 Task: Add a field from the Popular template Effort Level a blank project AgileJump
Action: Mouse moved to (1146, 102)
Screenshot: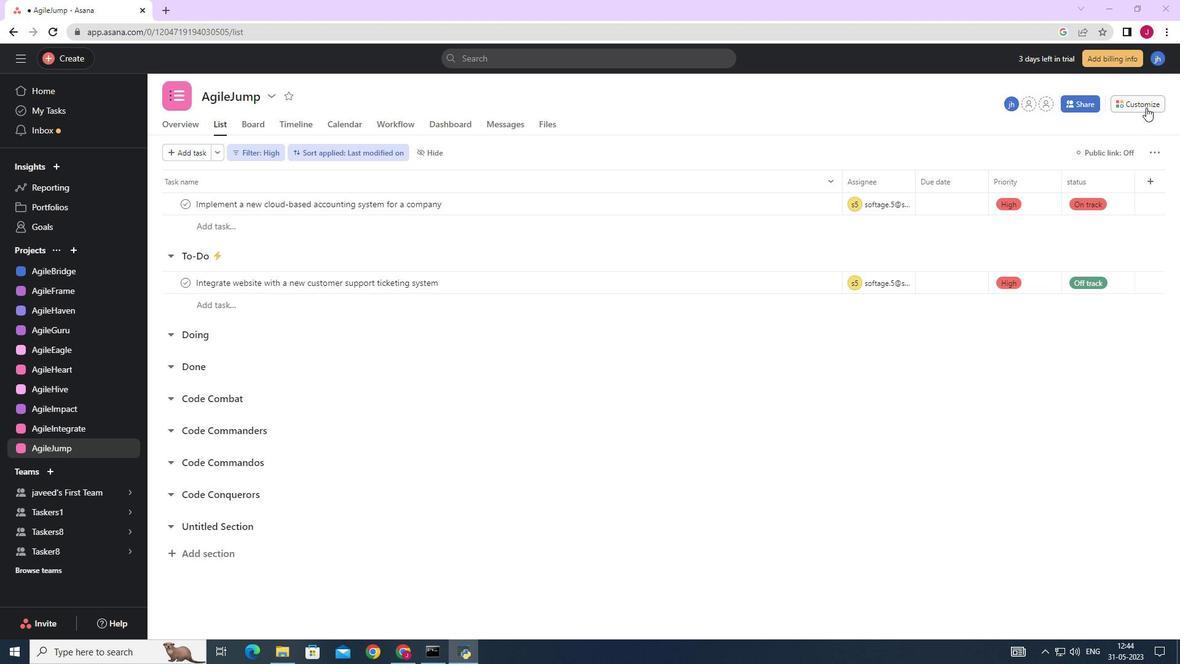 
Action: Mouse pressed left at (1146, 102)
Screenshot: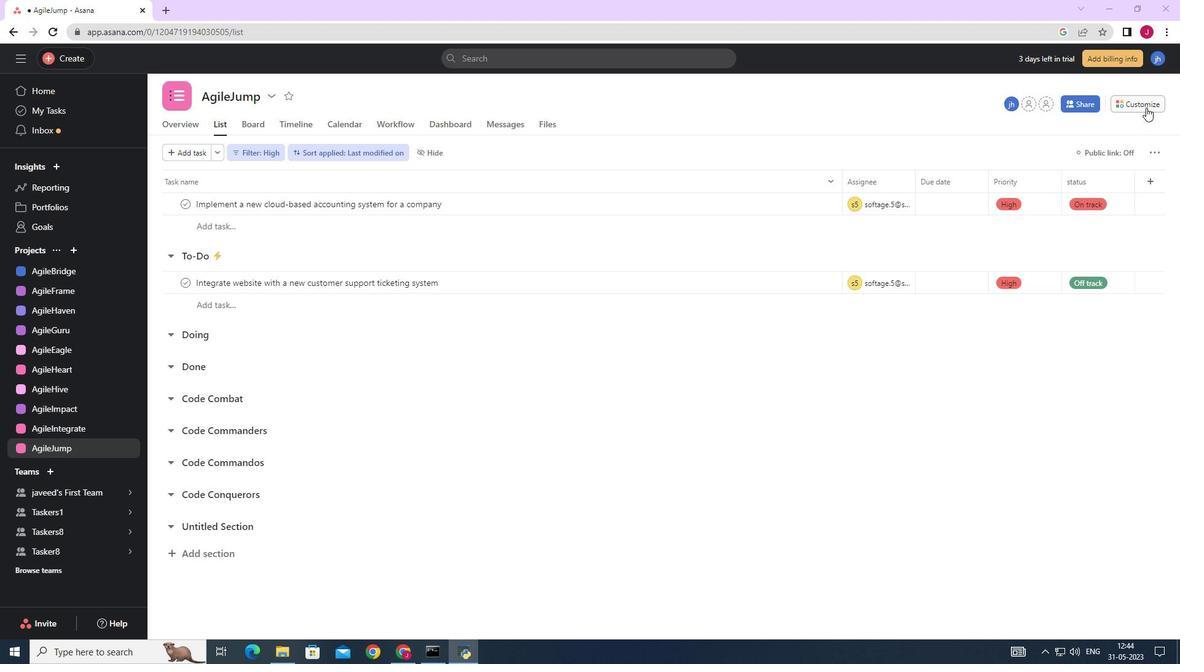 
Action: Mouse moved to (1020, 247)
Screenshot: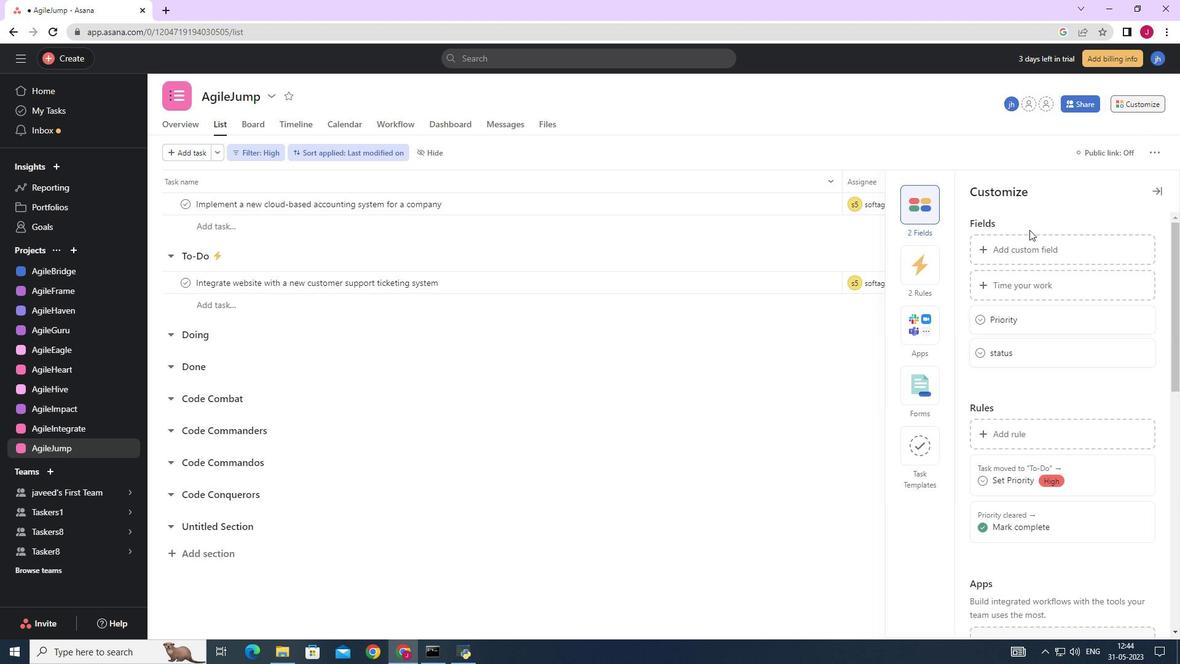 
Action: Mouse pressed left at (1020, 247)
Screenshot: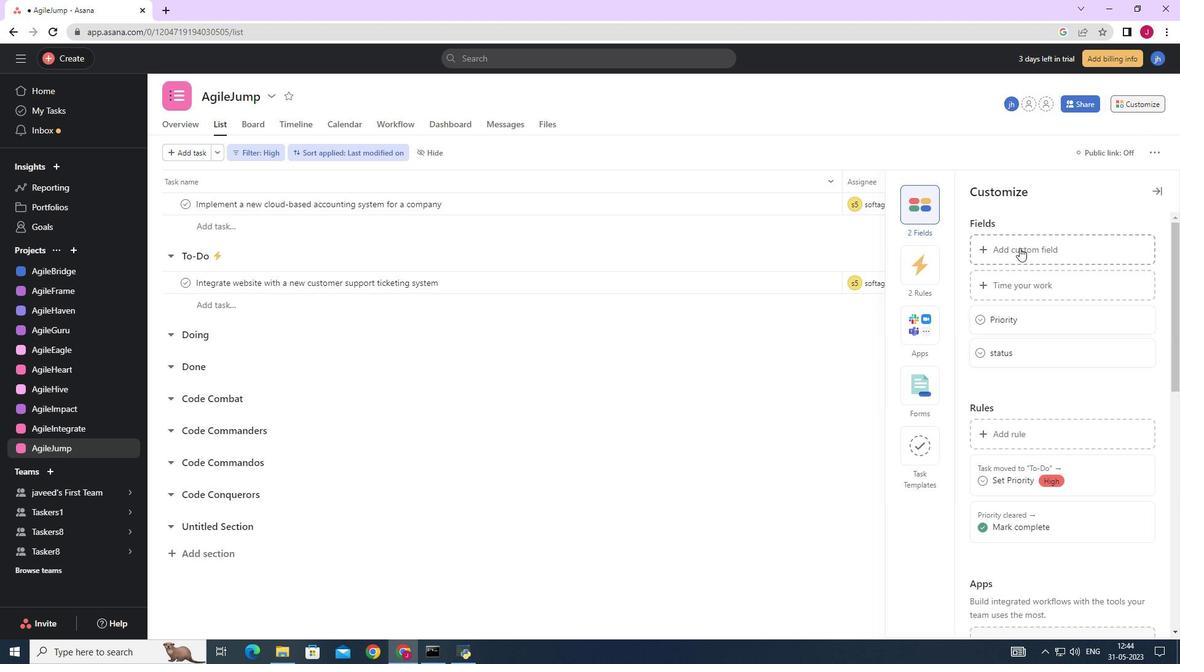 
Action: Mouse moved to (576, 220)
Screenshot: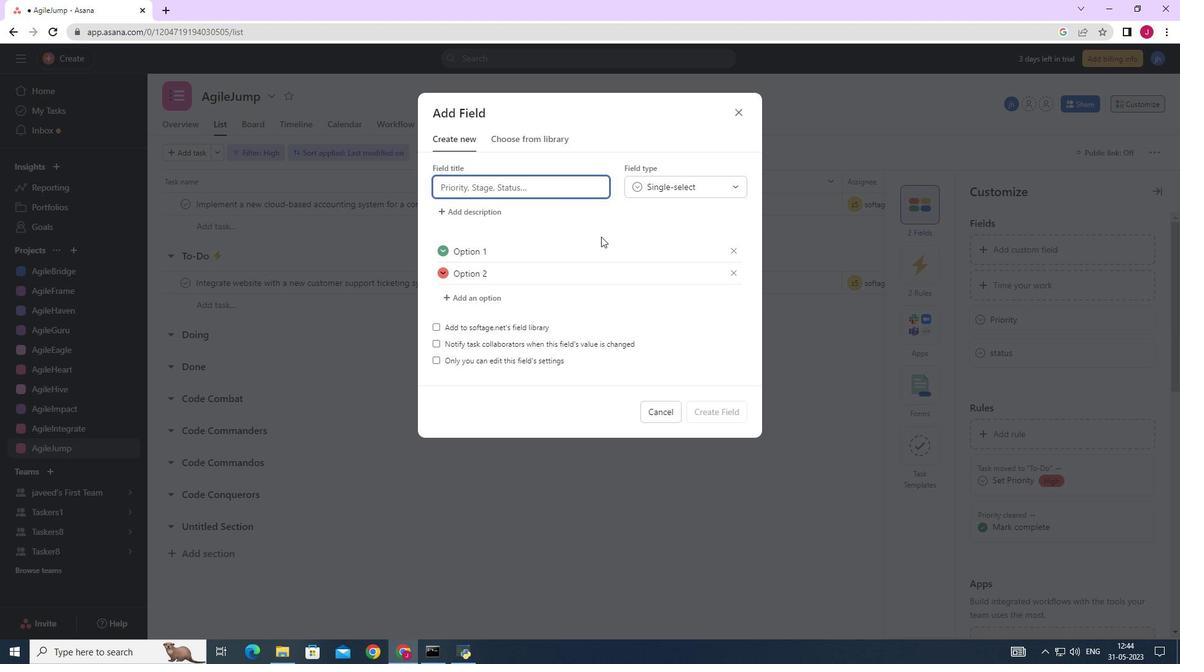 
Action: Key pressed <Key.caps_lock>P<Key.caps_lock>opular<Key.space>templates<Key.space>effort<Key.space>level
Screenshot: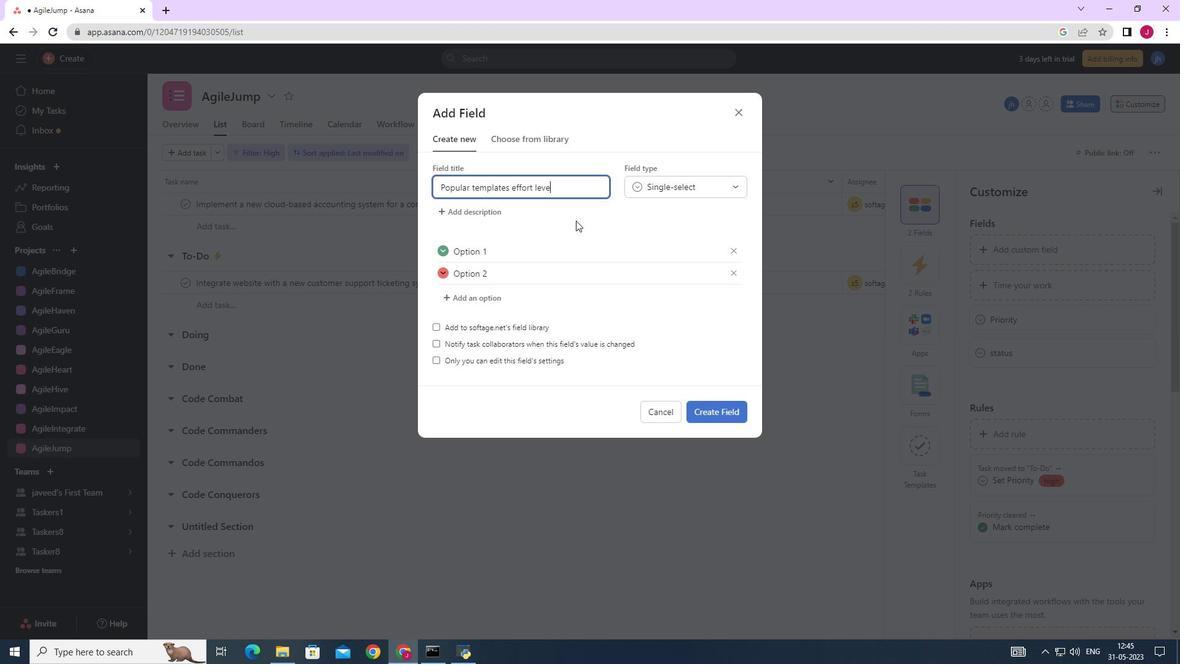 
Action: Mouse moved to (722, 408)
Screenshot: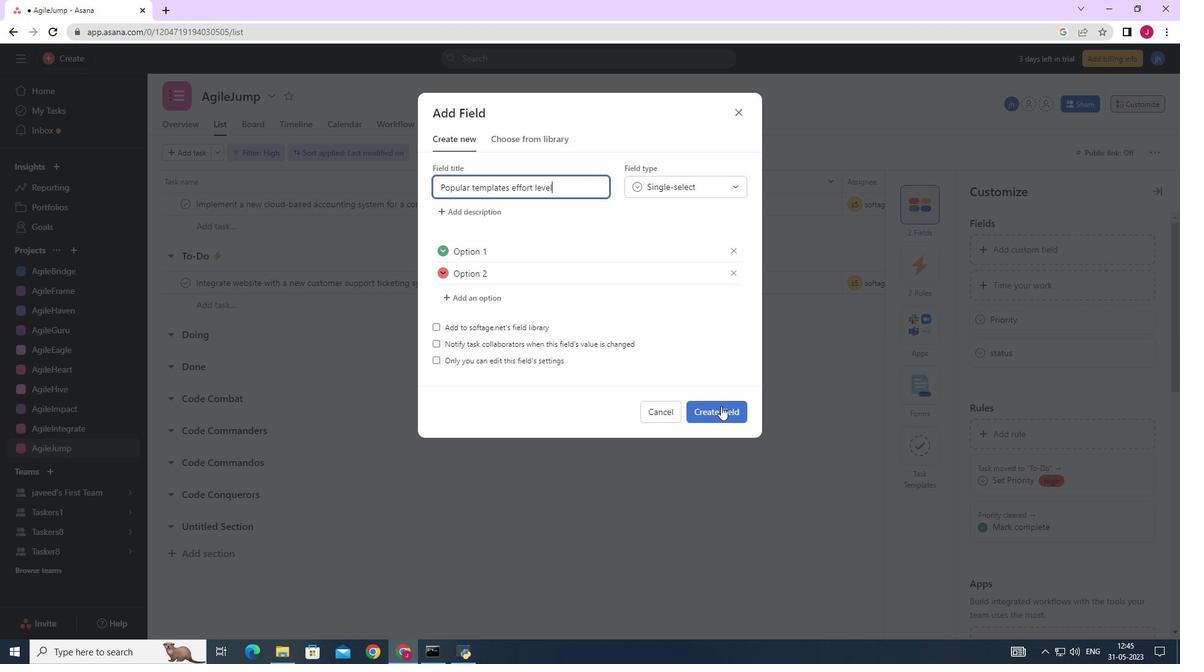 
Action: Mouse pressed left at (722, 408)
Screenshot: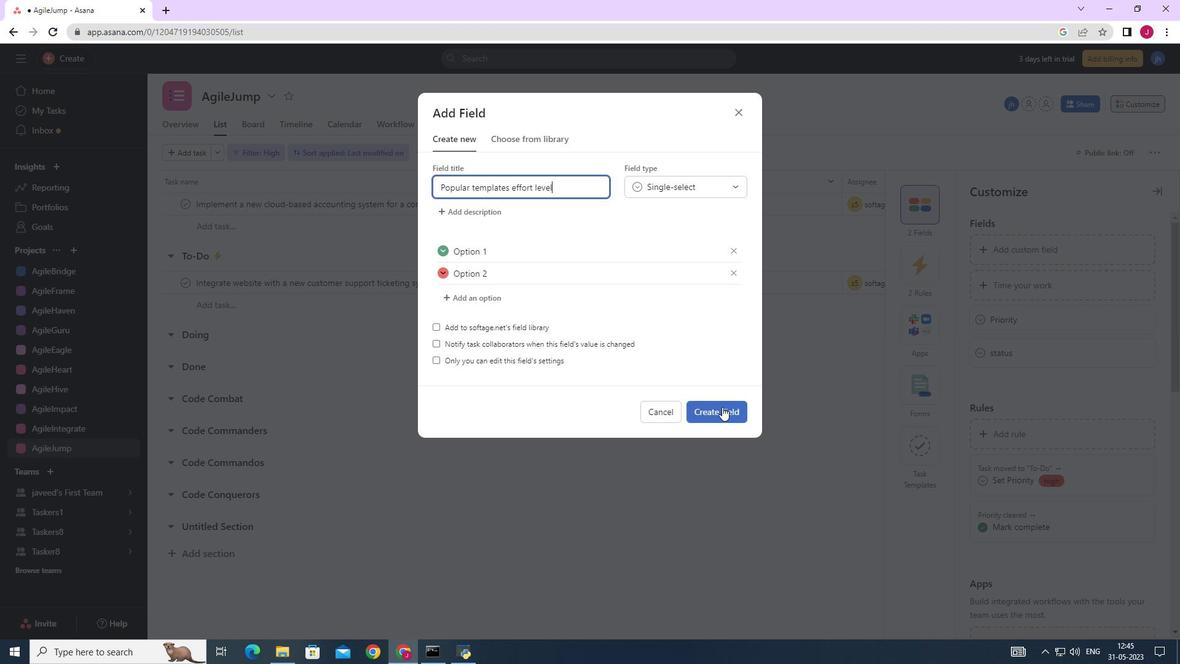 
Action: Mouse moved to (701, 317)
Screenshot: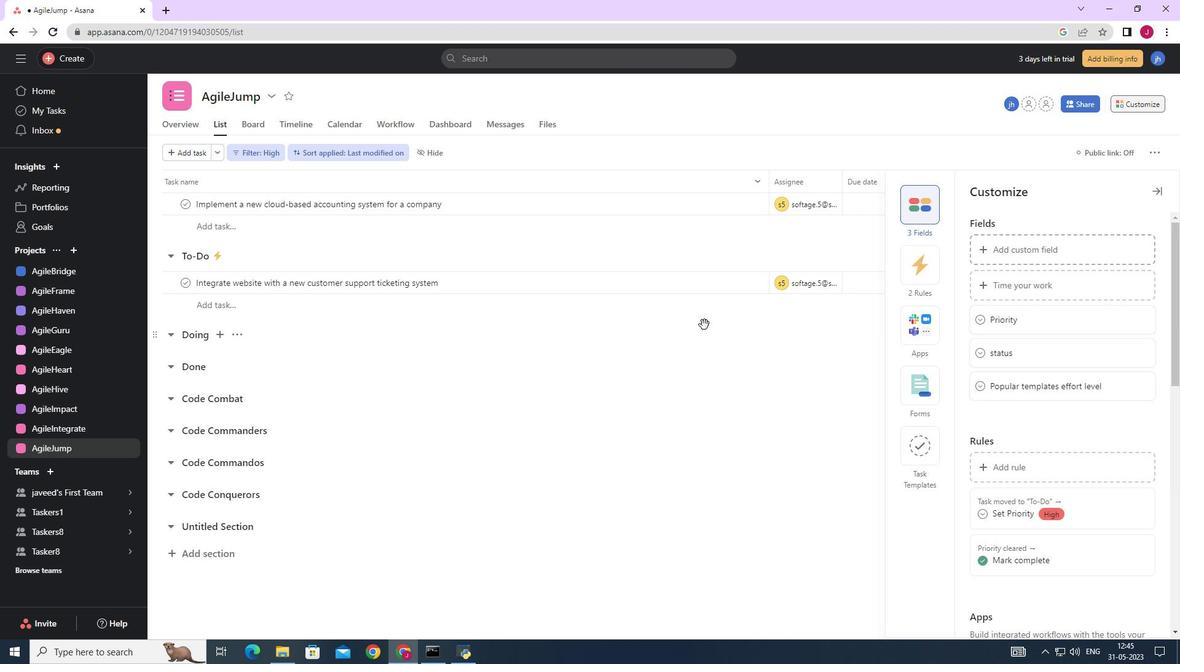 
